 Task: View the SWASHBUCKLER trailer
Action: Mouse pressed left at (173, 75)
Screenshot: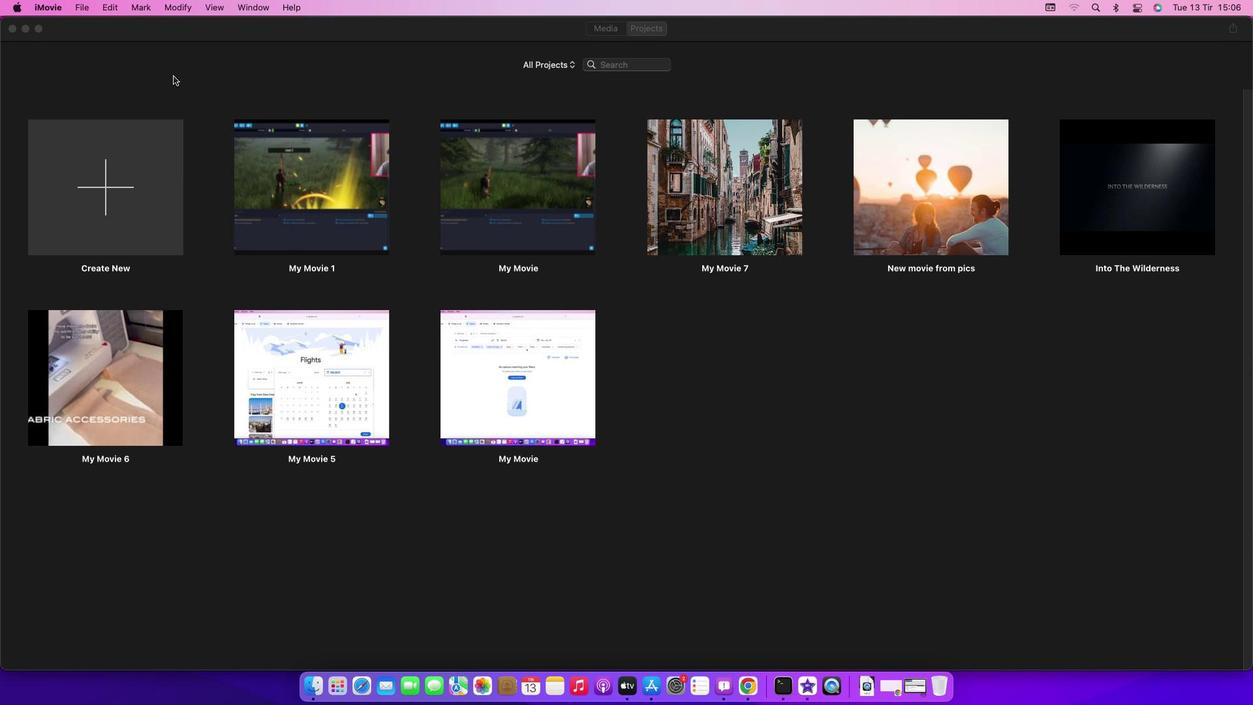 
Action: Mouse moved to (78, 11)
Screenshot: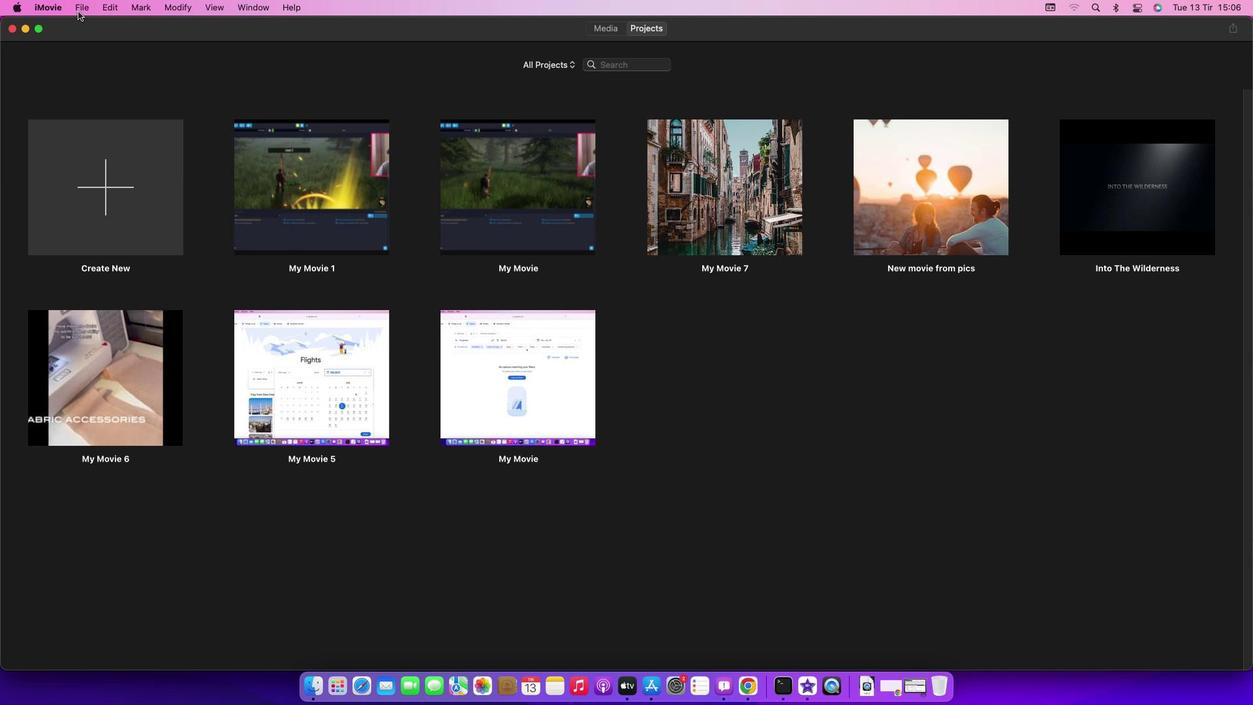 
Action: Mouse pressed left at (78, 11)
Screenshot: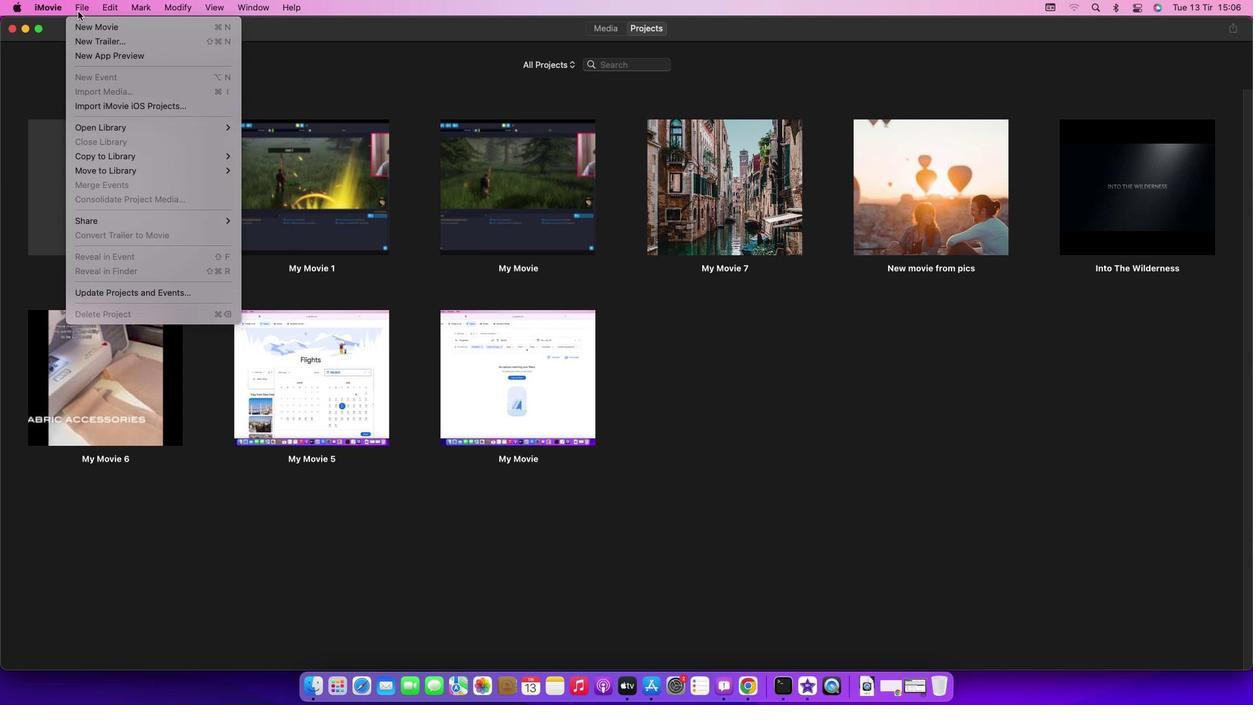 
Action: Mouse moved to (102, 41)
Screenshot: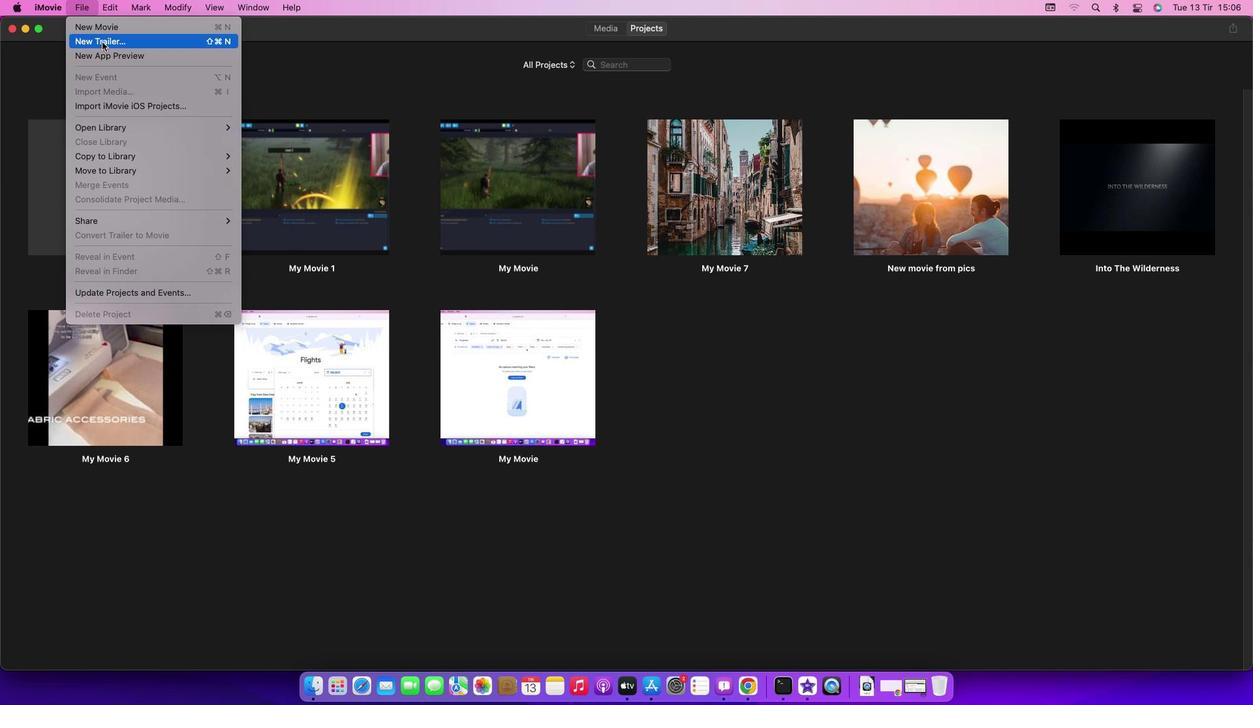 
Action: Mouse pressed left at (102, 41)
Screenshot: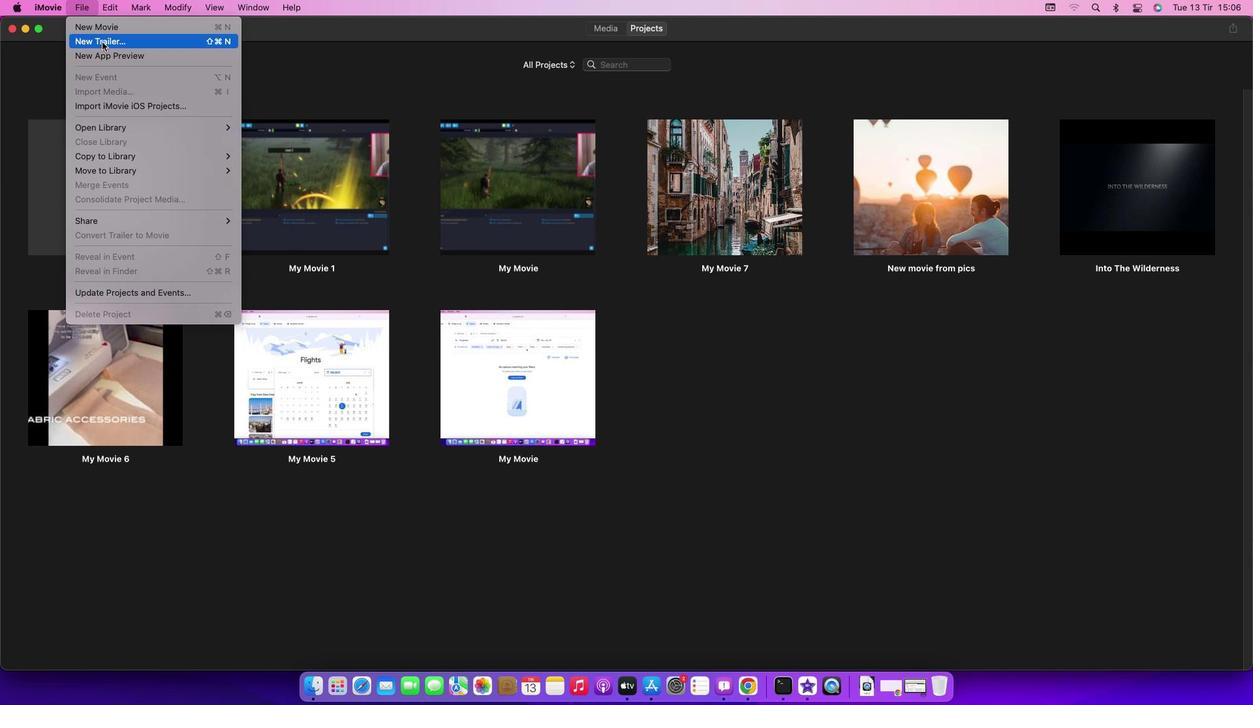 
Action: Mouse moved to (725, 371)
Screenshot: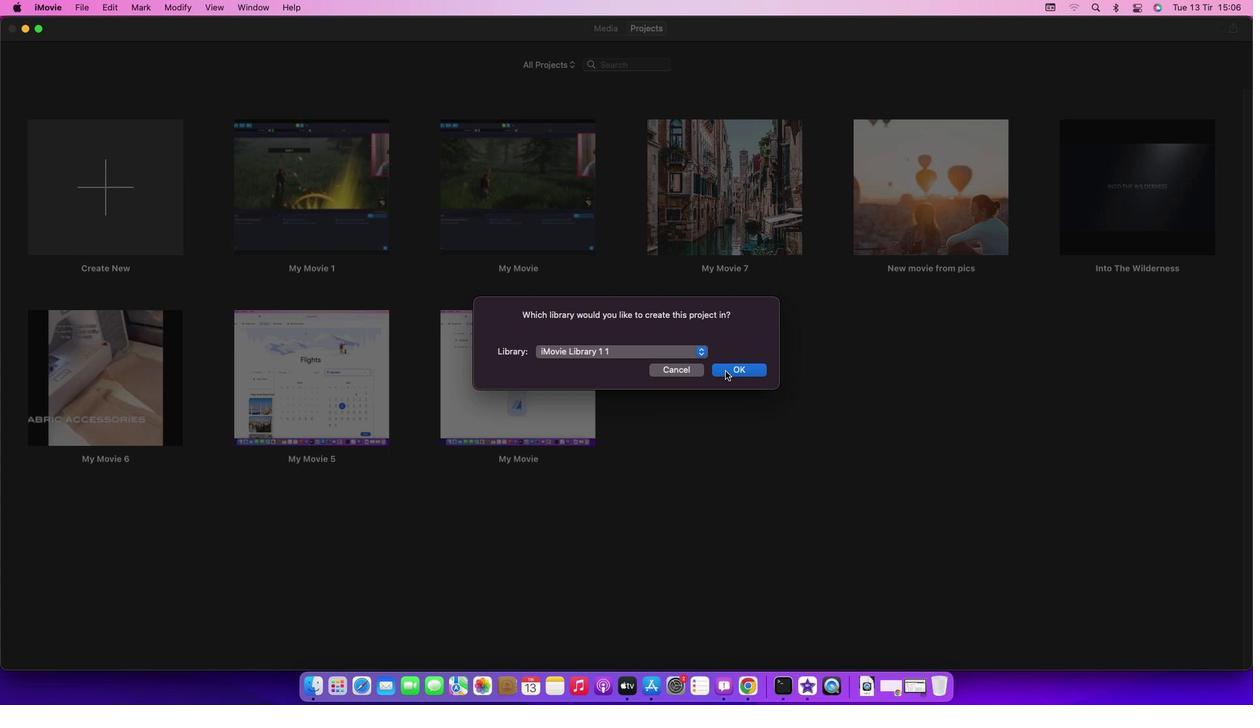 
Action: Mouse pressed left at (725, 371)
Screenshot: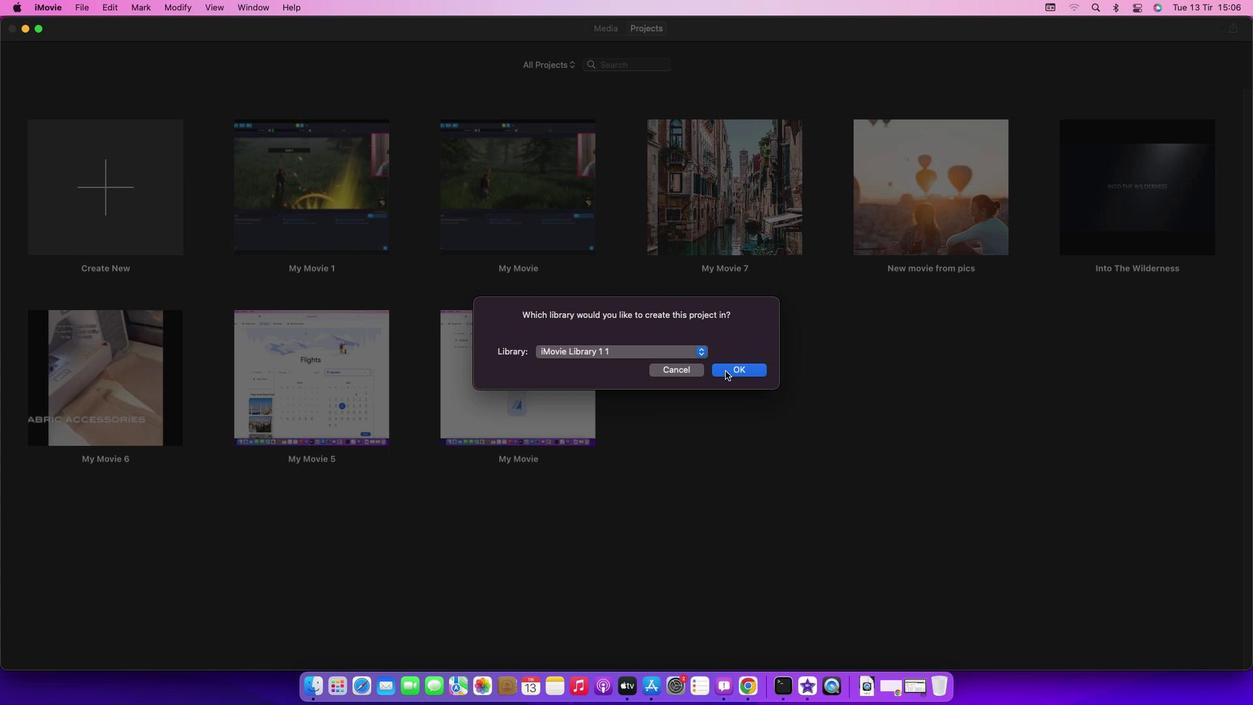 
Action: Mouse moved to (826, 353)
Screenshot: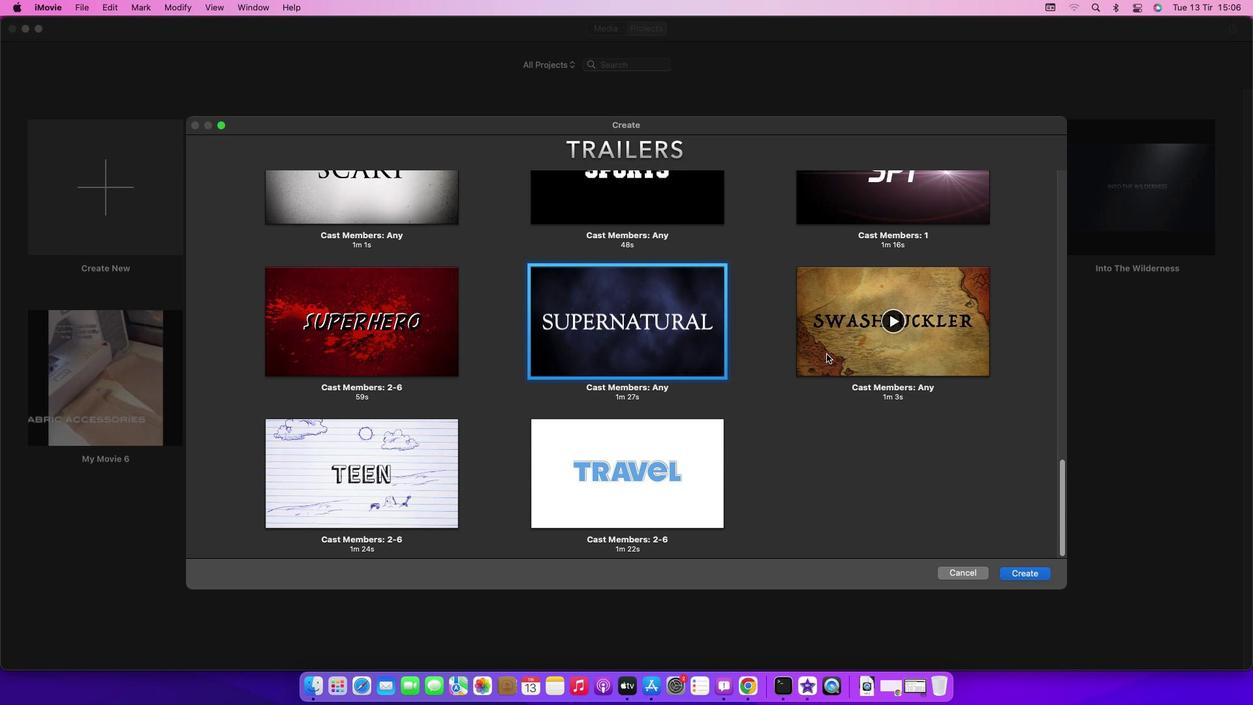 
Action: Mouse pressed left at (826, 353)
Screenshot: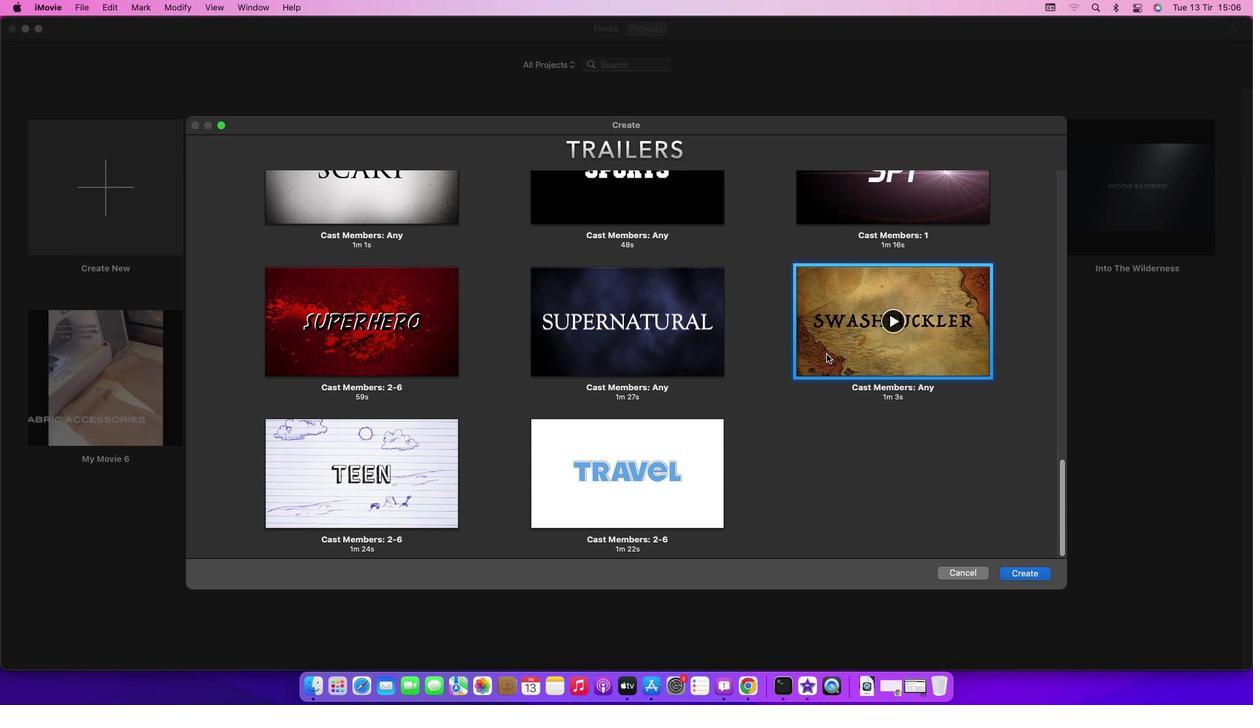 
Action: Mouse moved to (1042, 579)
Screenshot: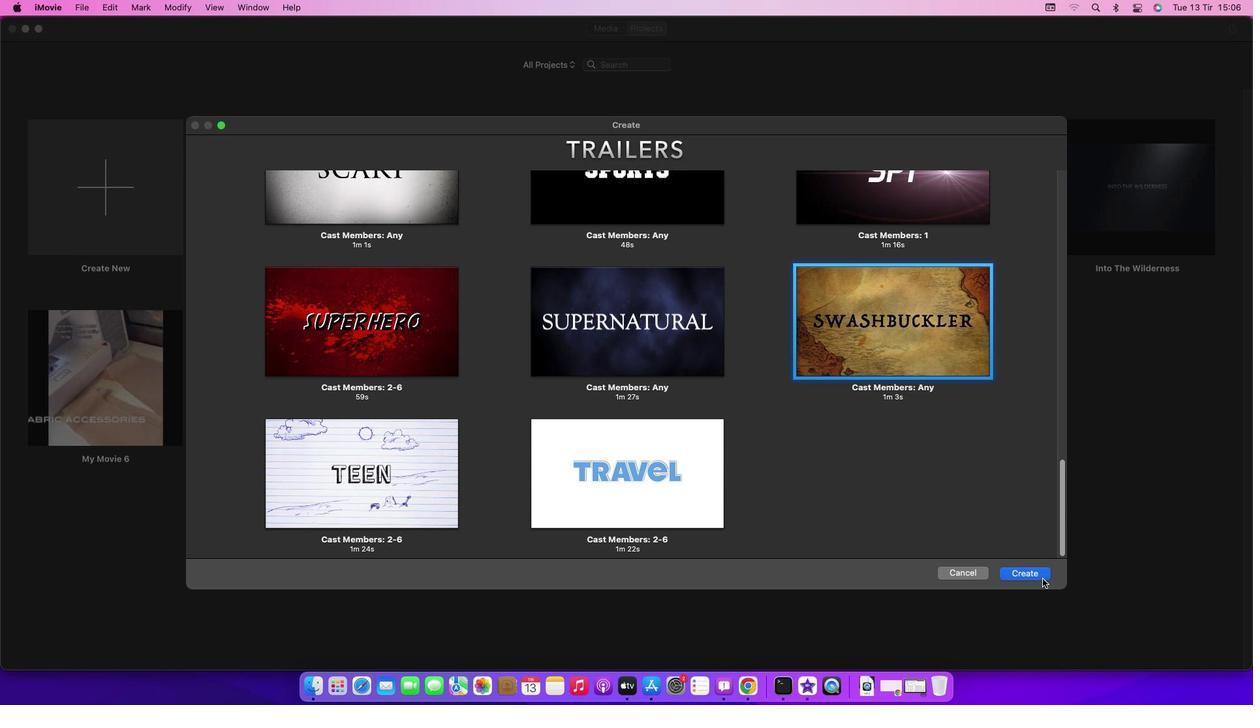 
Action: Mouse pressed left at (1042, 579)
Screenshot: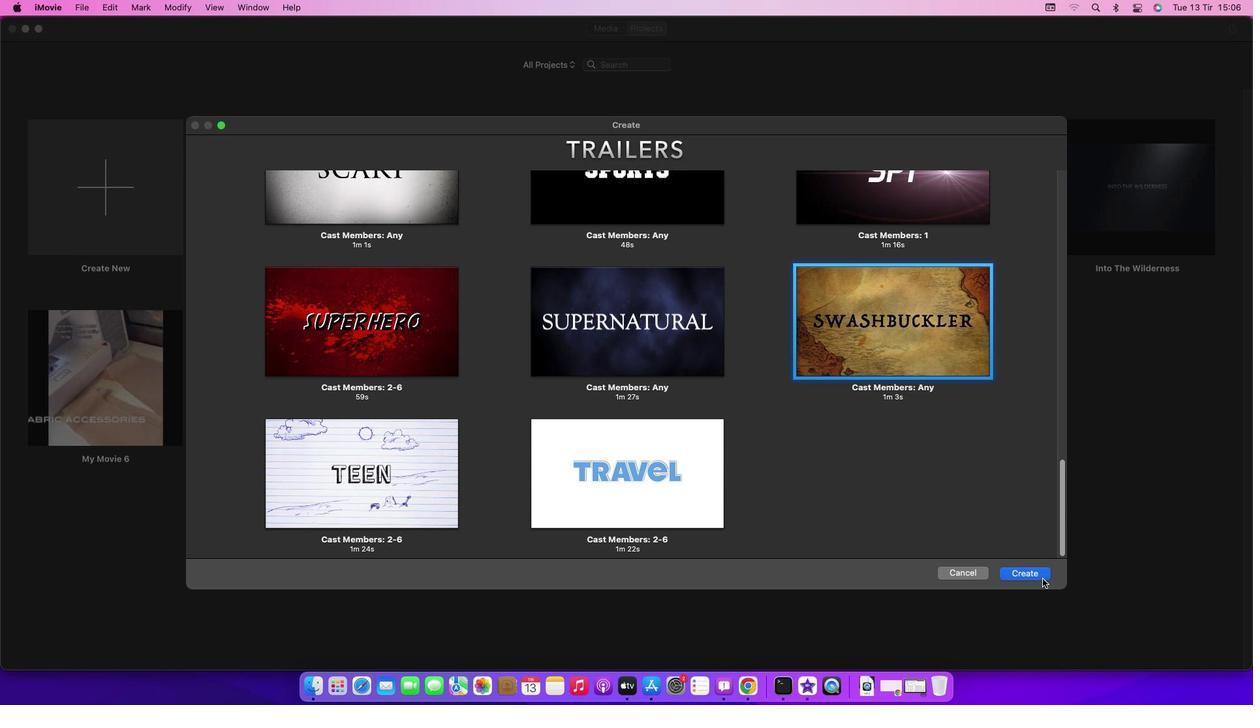 
Action: Mouse moved to (750, 367)
Screenshot: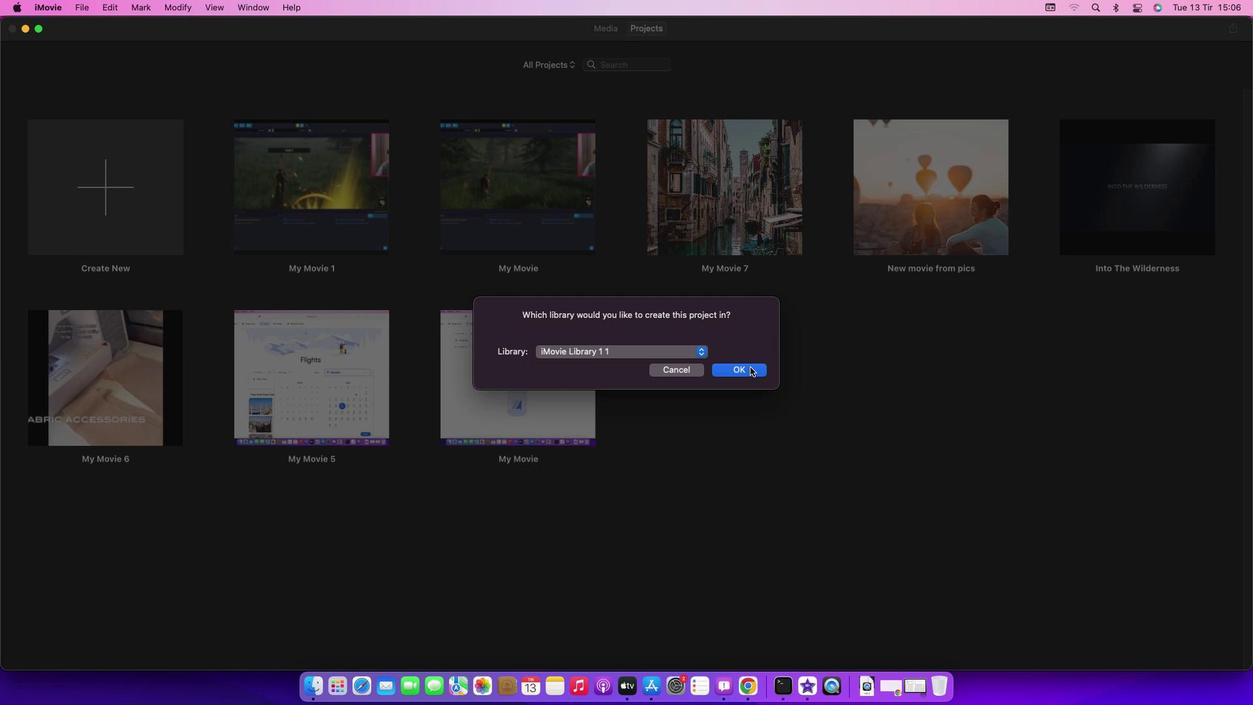 
Action: Mouse pressed left at (750, 367)
Screenshot: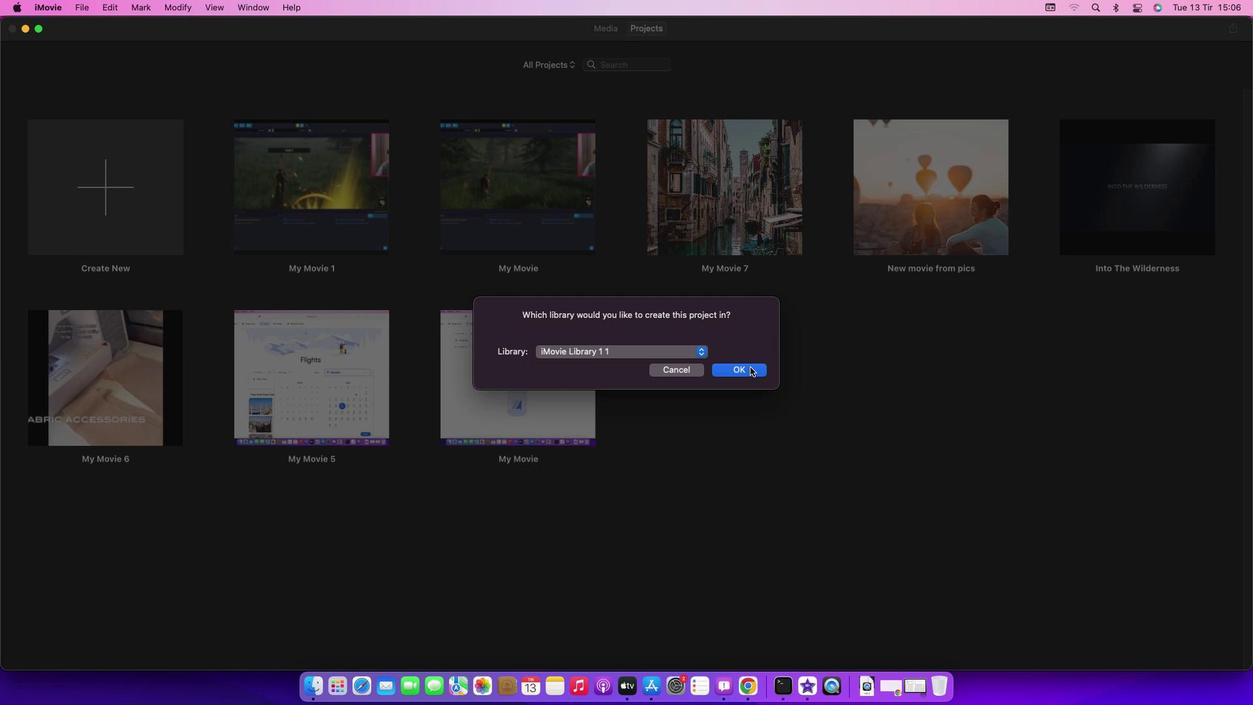 
Action: Mouse moved to (963, 301)
Screenshot: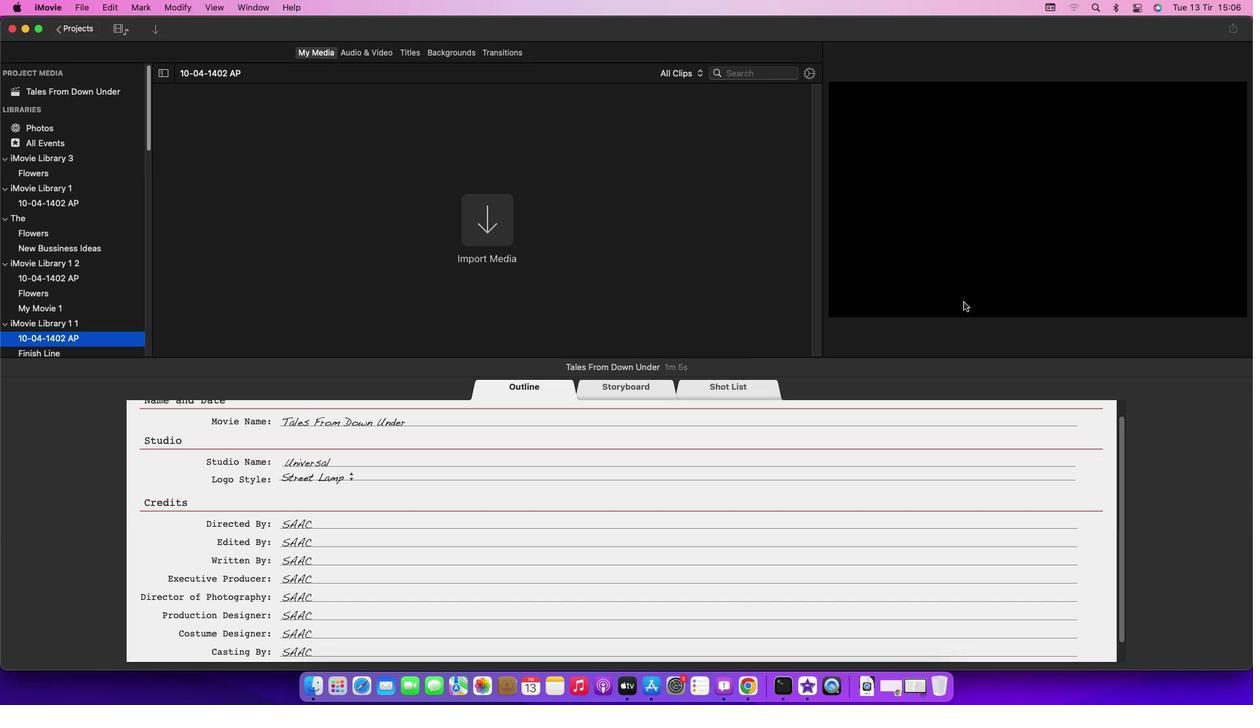 
Action: Mouse pressed left at (963, 301)
Screenshot: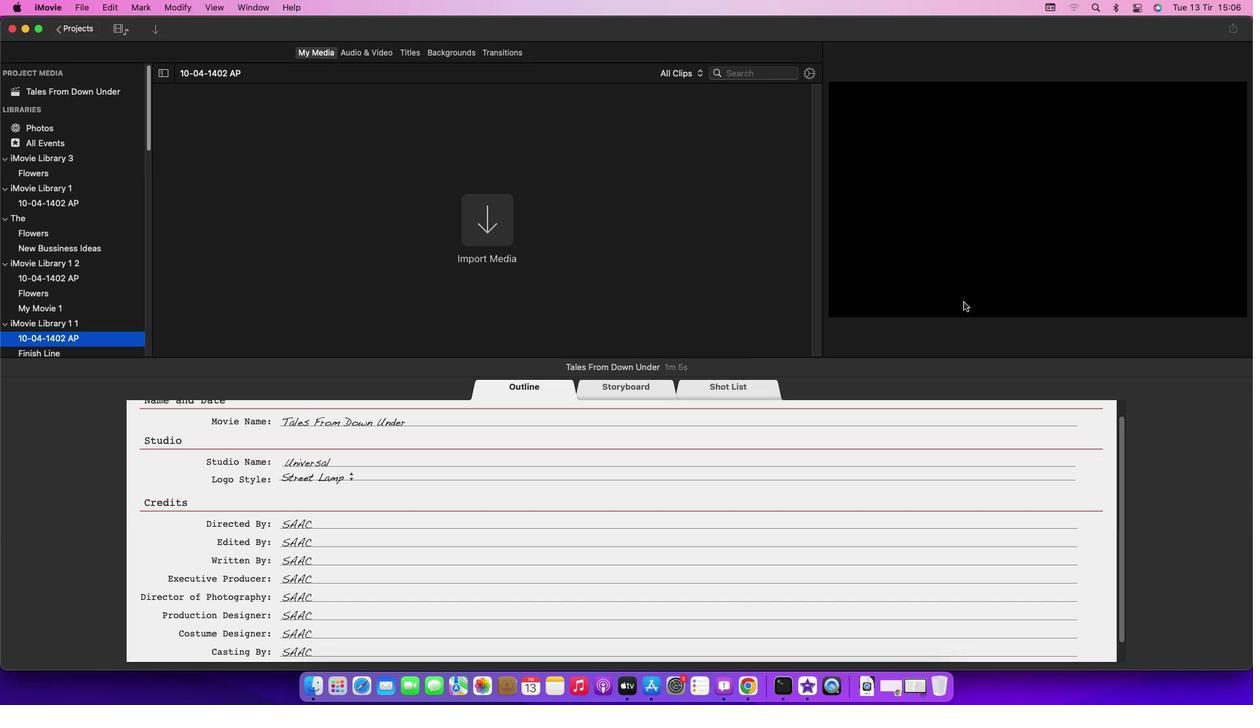 
Action: Mouse moved to (1032, 345)
Screenshot: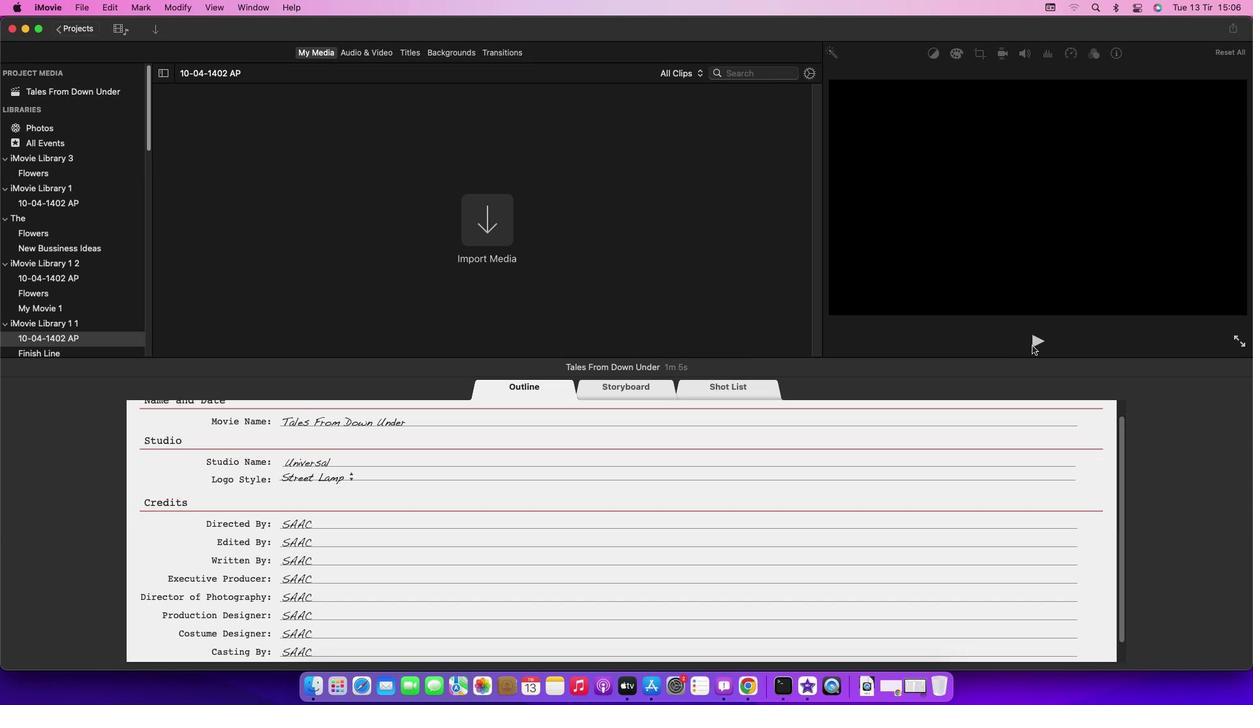 
Action: Mouse pressed left at (1032, 345)
Screenshot: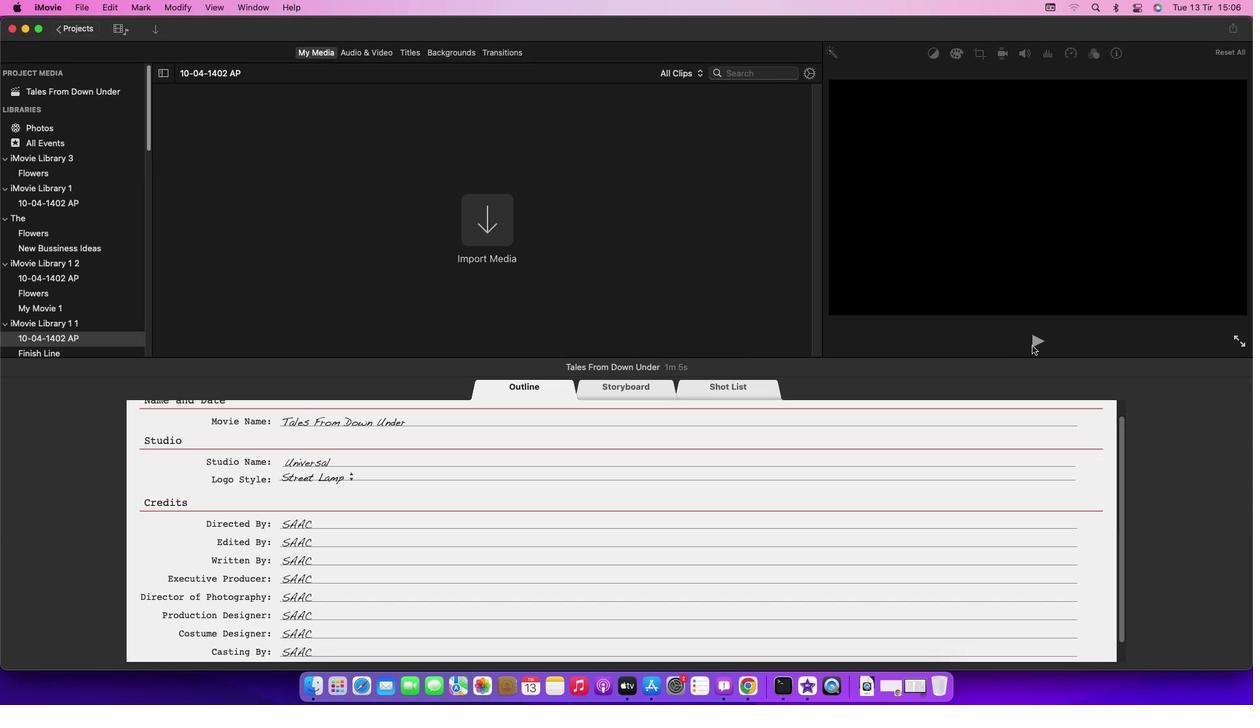 
Action: Mouse moved to (1036, 339)
Screenshot: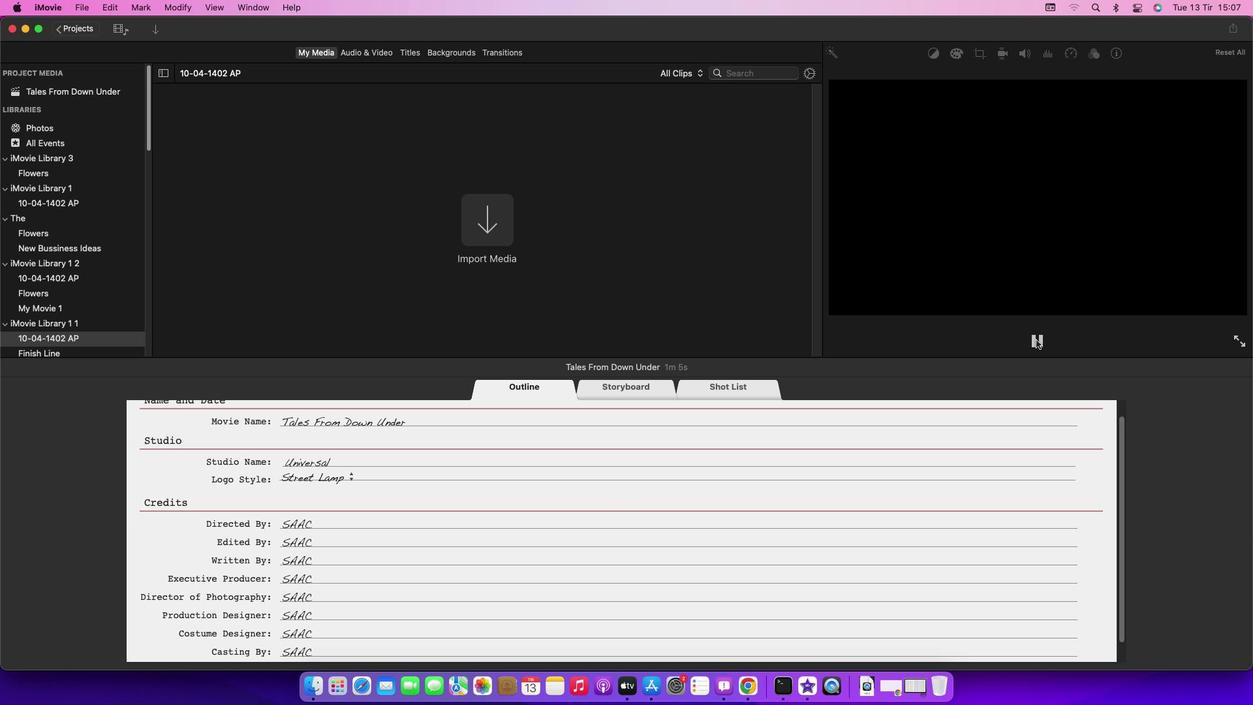 
Action: Mouse pressed left at (1036, 339)
Screenshot: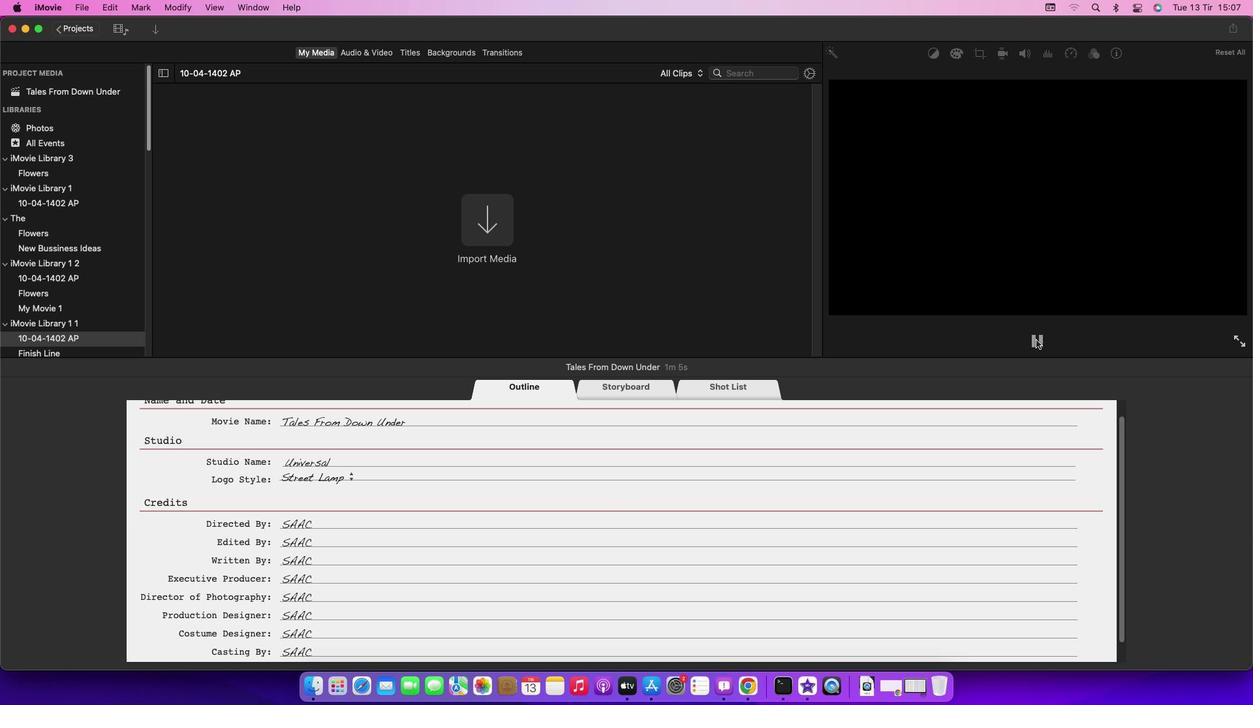 
Action: Mouse moved to (1036, 339)
Screenshot: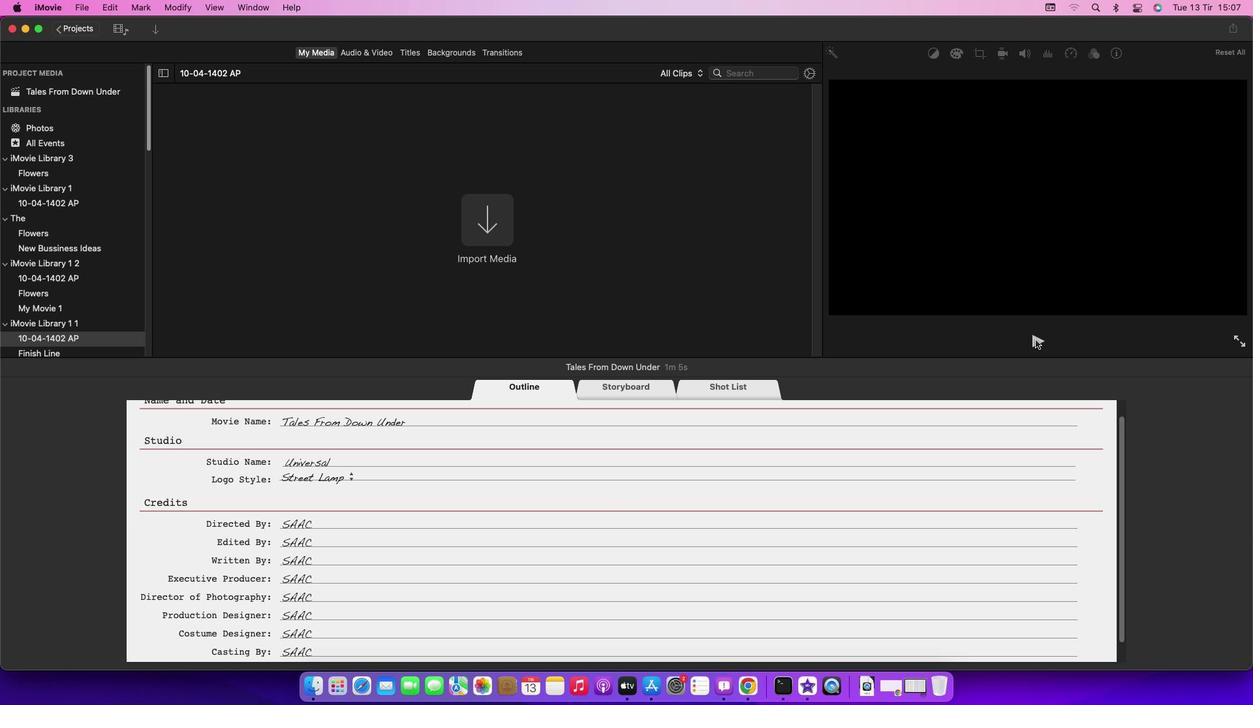 
